 Task: Forward email with the signature Jane Thompson with the subject Thank you for your participation from softage.8@softage.net to softage.6@softage.net and softage.1@softage.net with BCC to softage.2@softage.net with the message I would like to request a project update on the critical path.
Action: Mouse moved to (1115, 188)
Screenshot: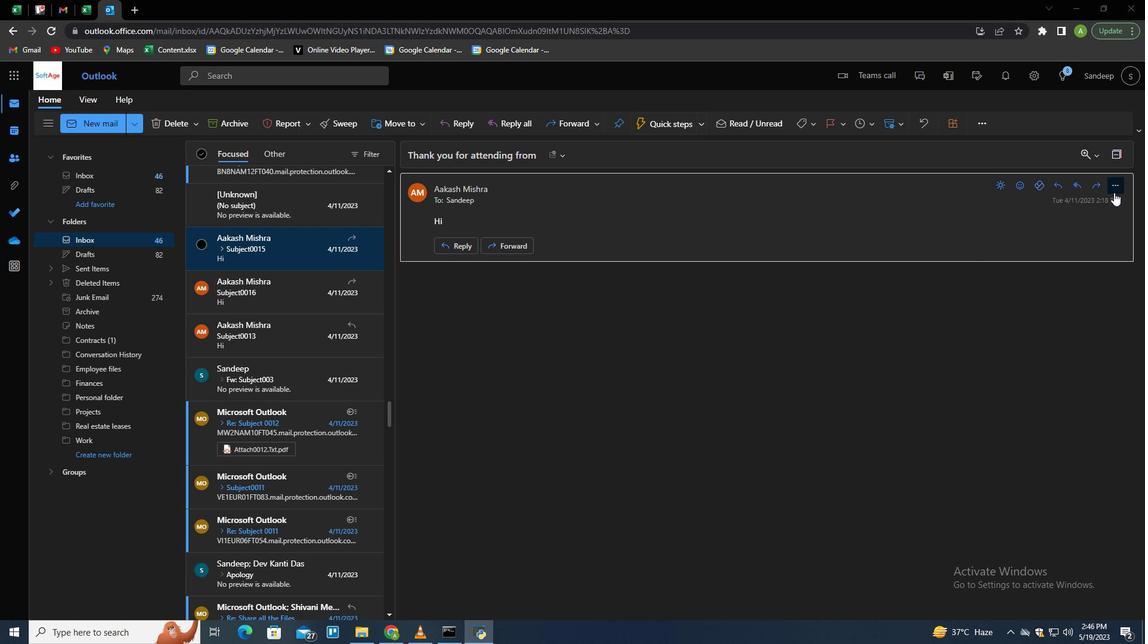 
Action: Mouse pressed left at (1115, 188)
Screenshot: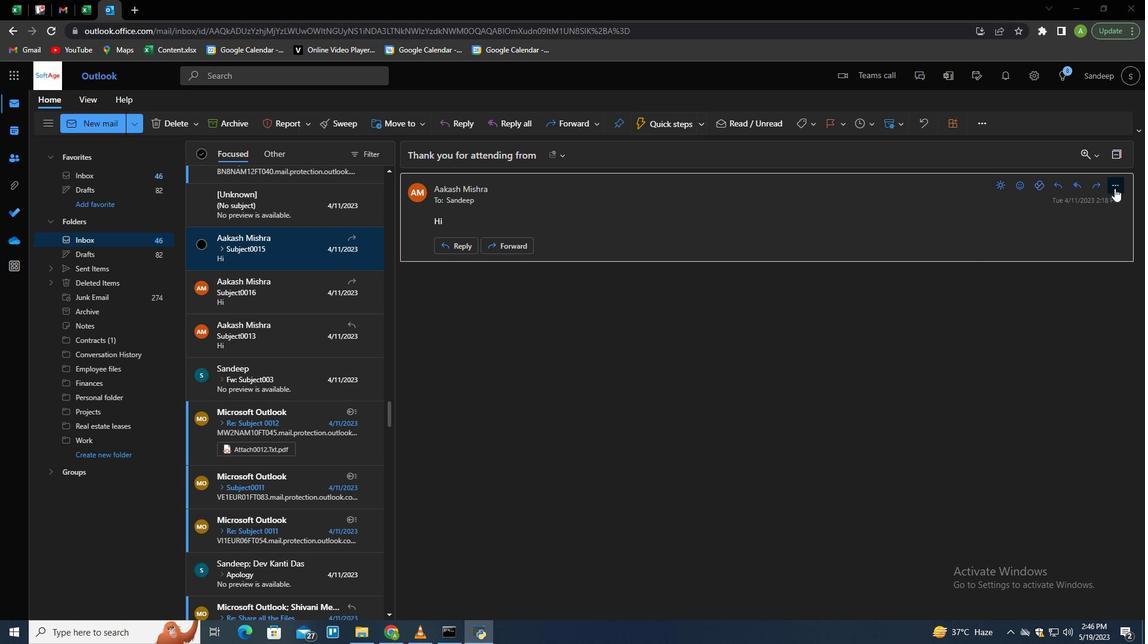 
Action: Mouse moved to (1054, 244)
Screenshot: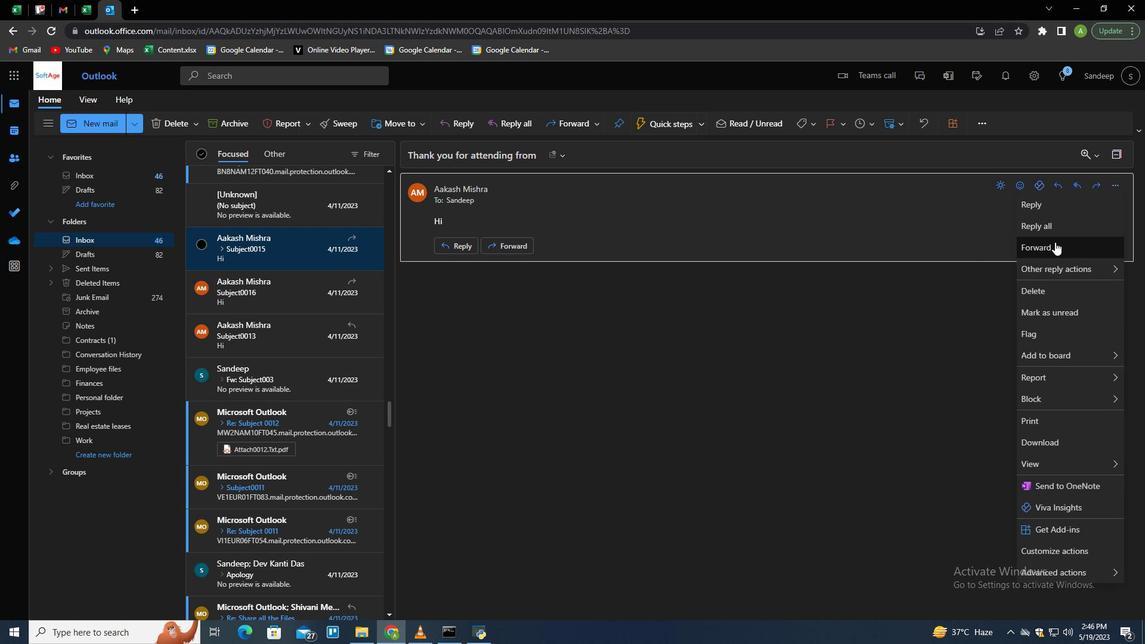 
Action: Mouse pressed left at (1054, 244)
Screenshot: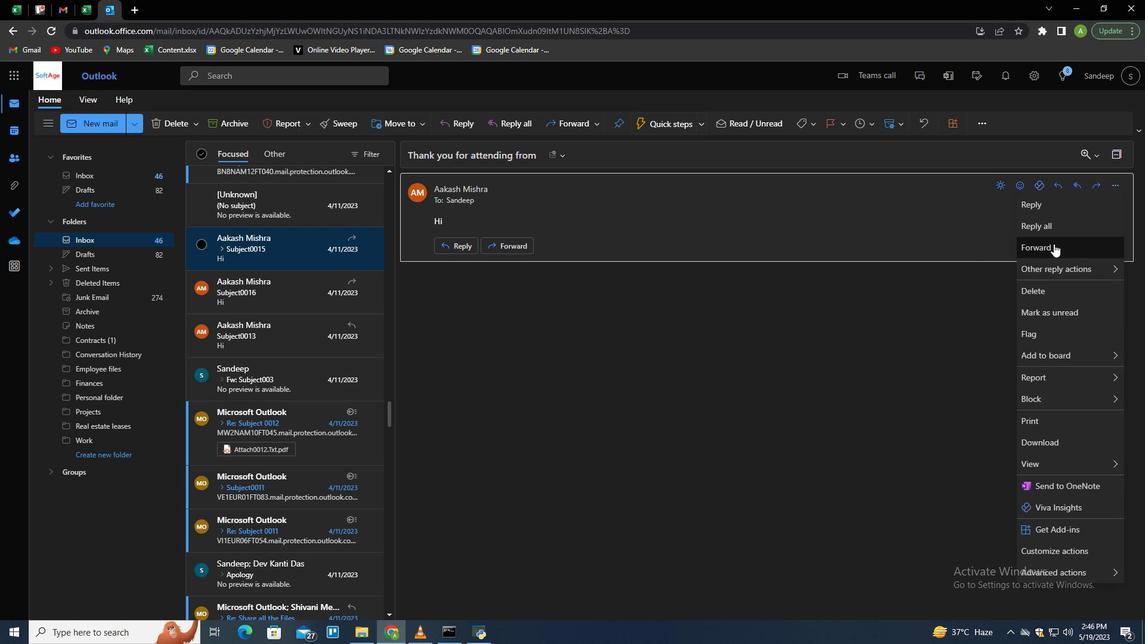 
Action: Mouse moved to (809, 122)
Screenshot: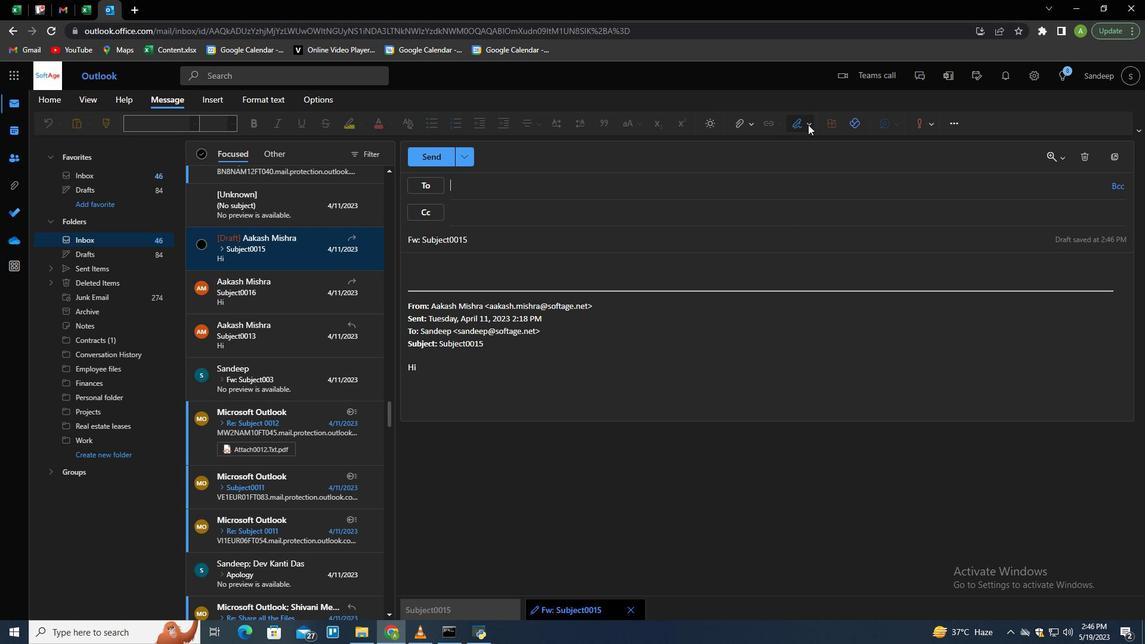 
Action: Mouse pressed left at (809, 122)
Screenshot: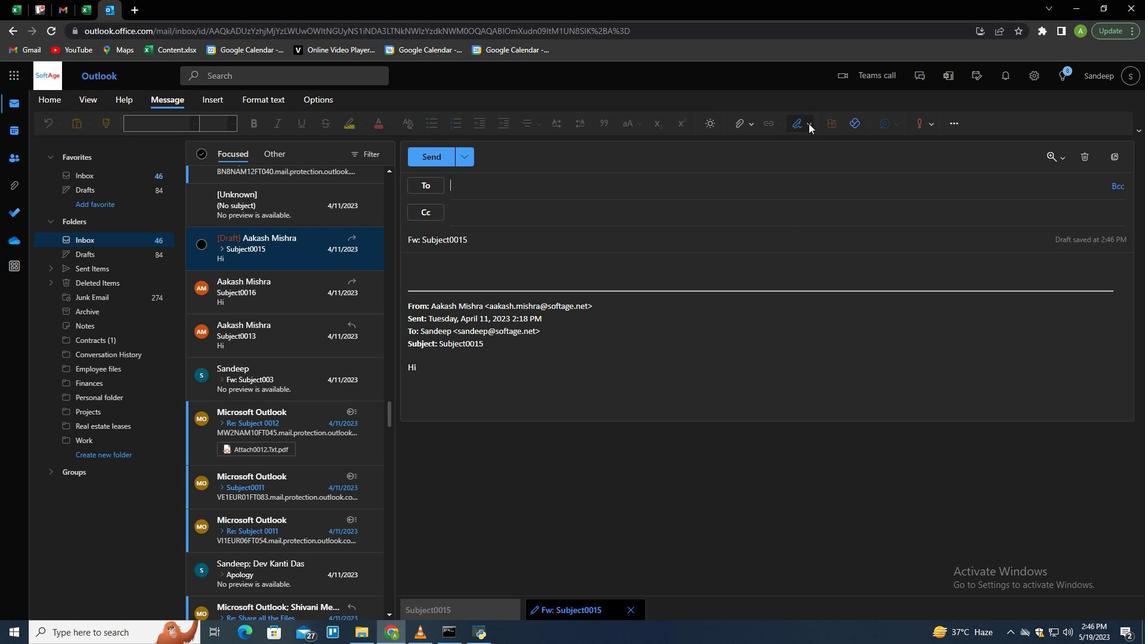 
Action: Mouse moved to (788, 170)
Screenshot: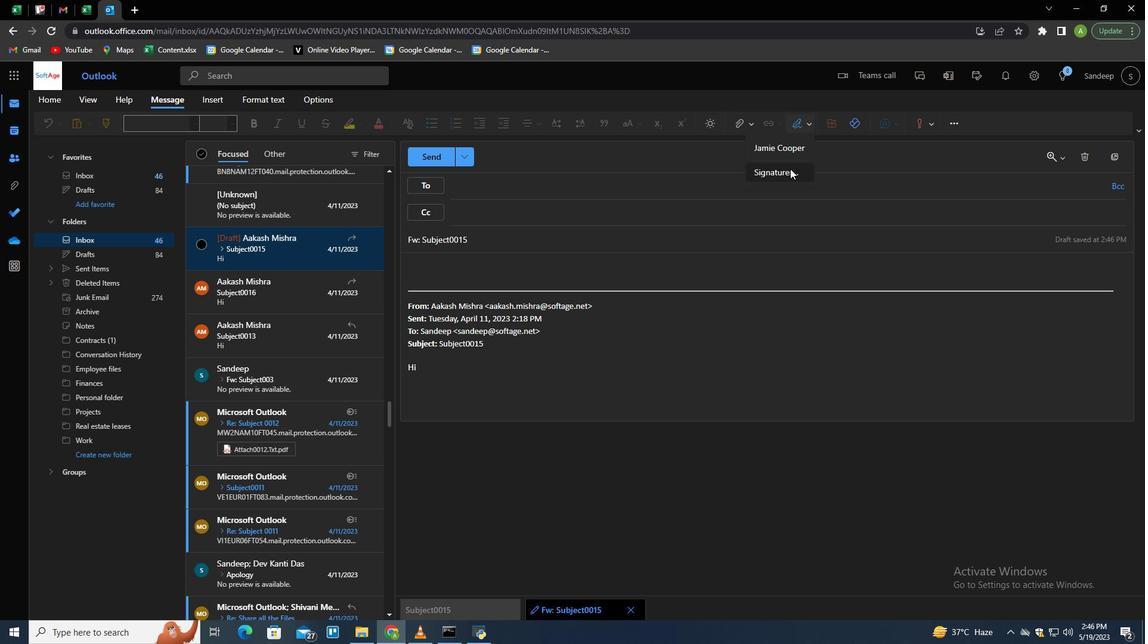 
Action: Mouse pressed left at (788, 170)
Screenshot: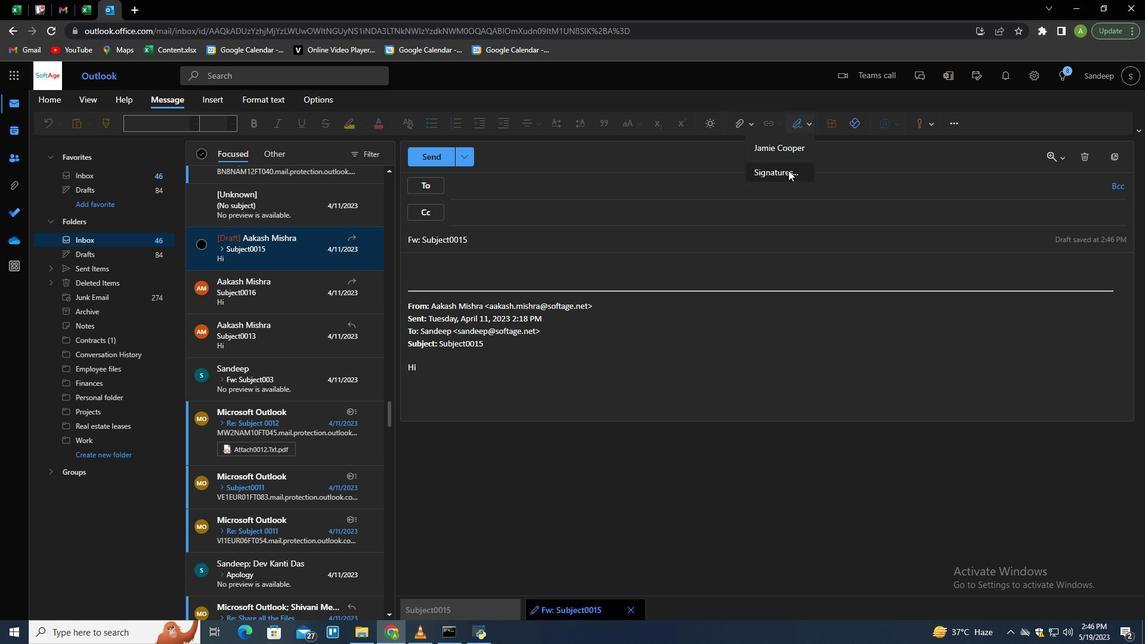 
Action: Mouse moved to (816, 224)
Screenshot: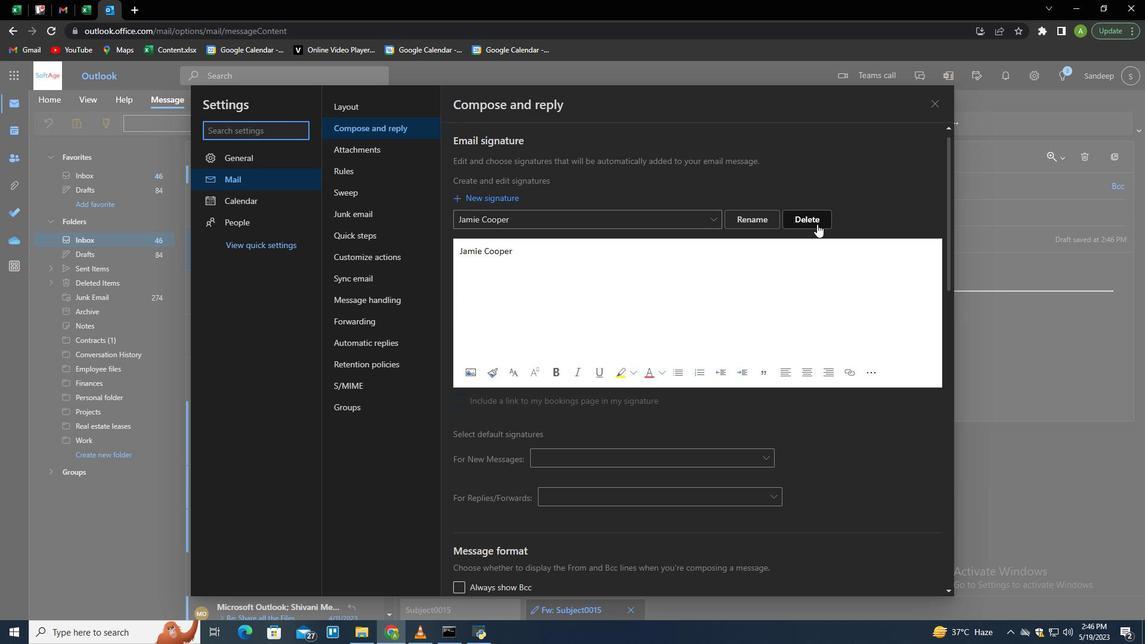 
Action: Mouse pressed left at (816, 224)
Screenshot: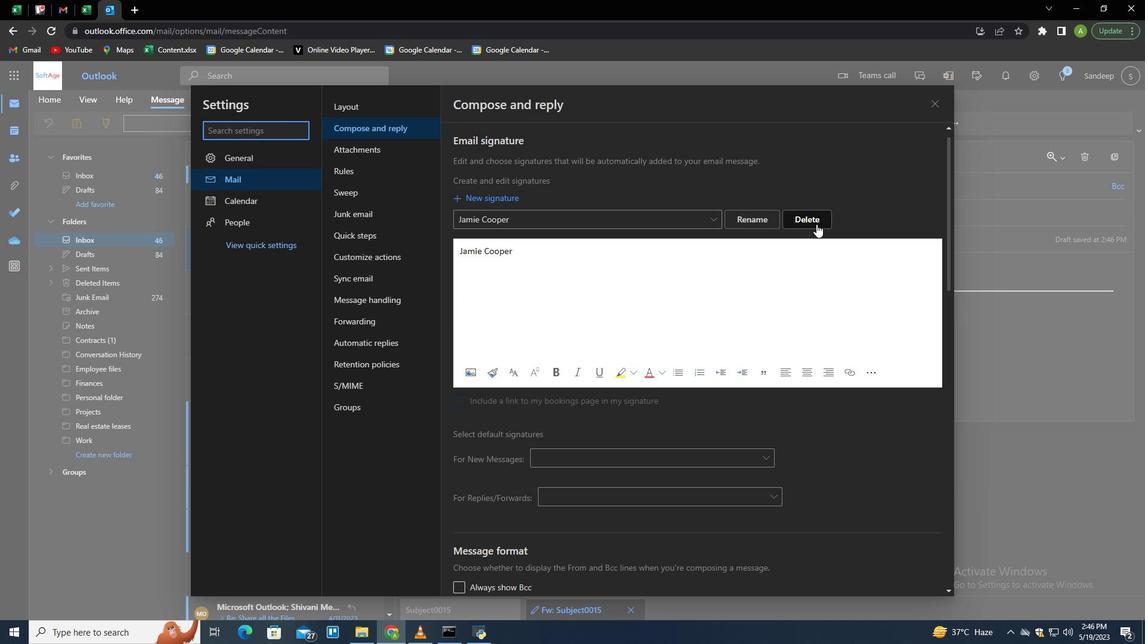 
Action: Mouse moved to (814, 219)
Screenshot: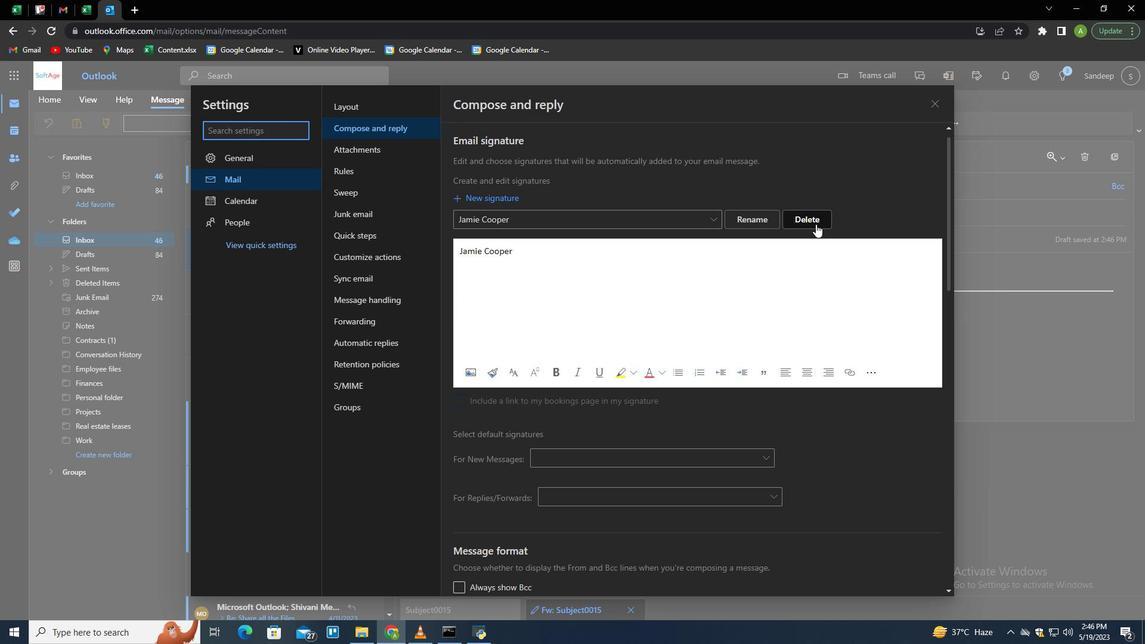 
Action: Mouse pressed left at (814, 219)
Screenshot: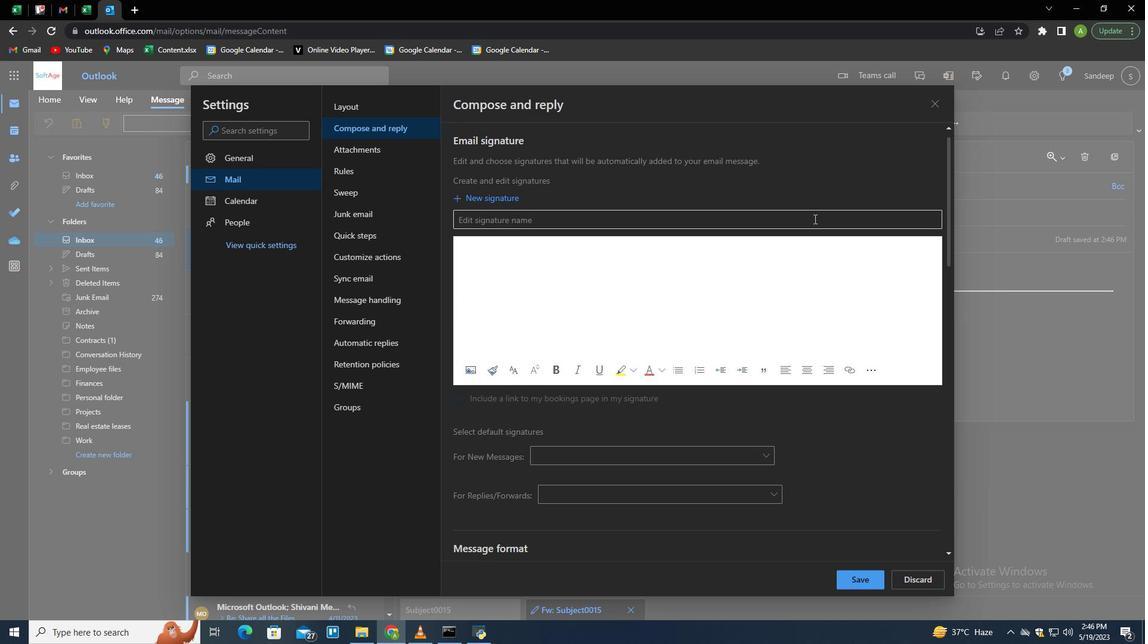 
Action: Key pressed <Key.shift>Jane<Key.space><Key.shift>Thompson<Key.tab><Key.shift>Jane<Key.space><Key.shift>Thompson
Screenshot: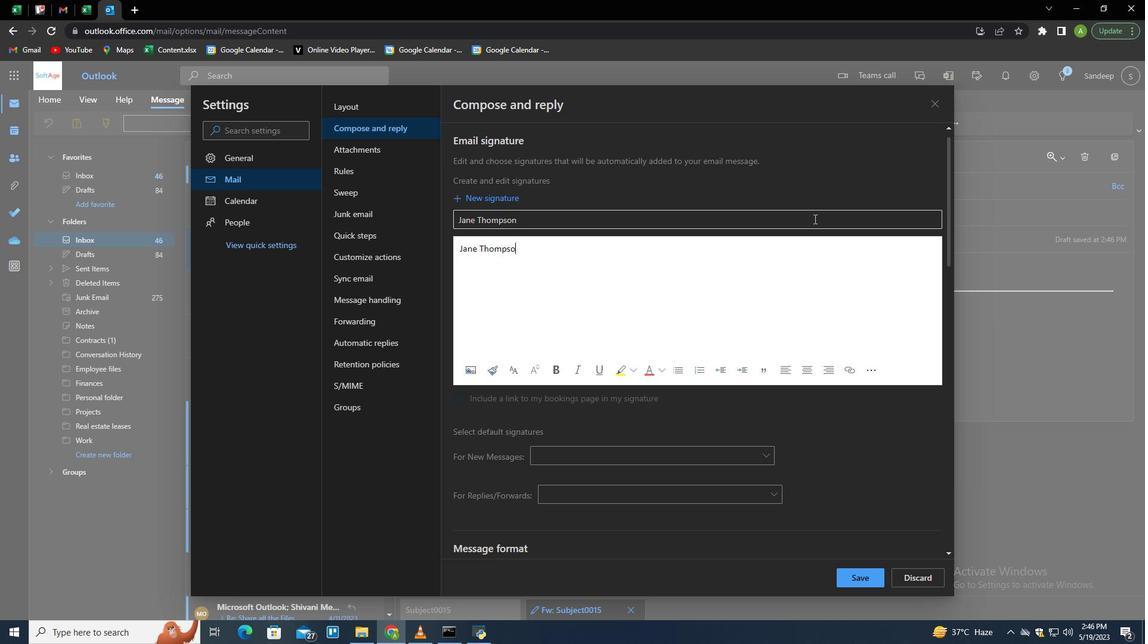 
Action: Mouse moved to (862, 578)
Screenshot: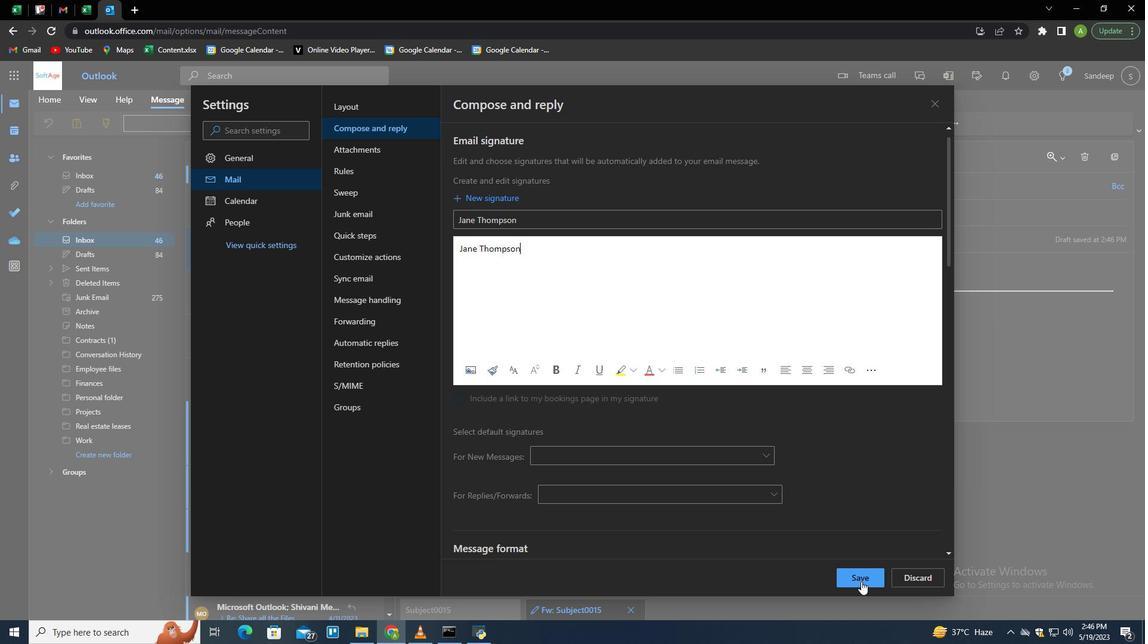 
Action: Mouse pressed left at (862, 578)
Screenshot: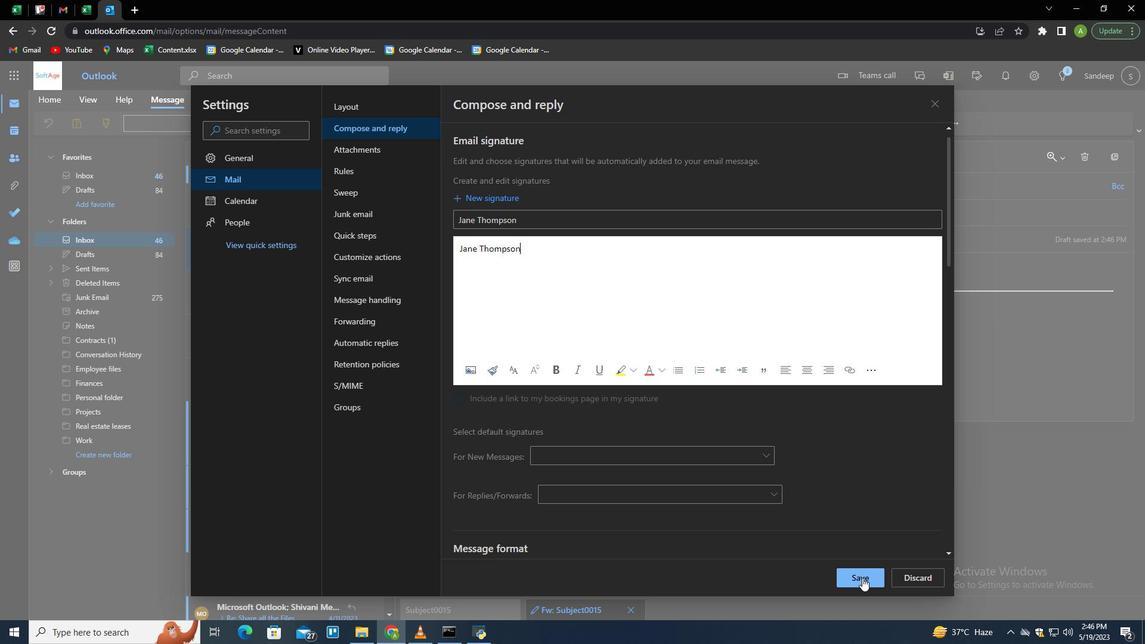 
Action: Mouse moved to (1033, 401)
Screenshot: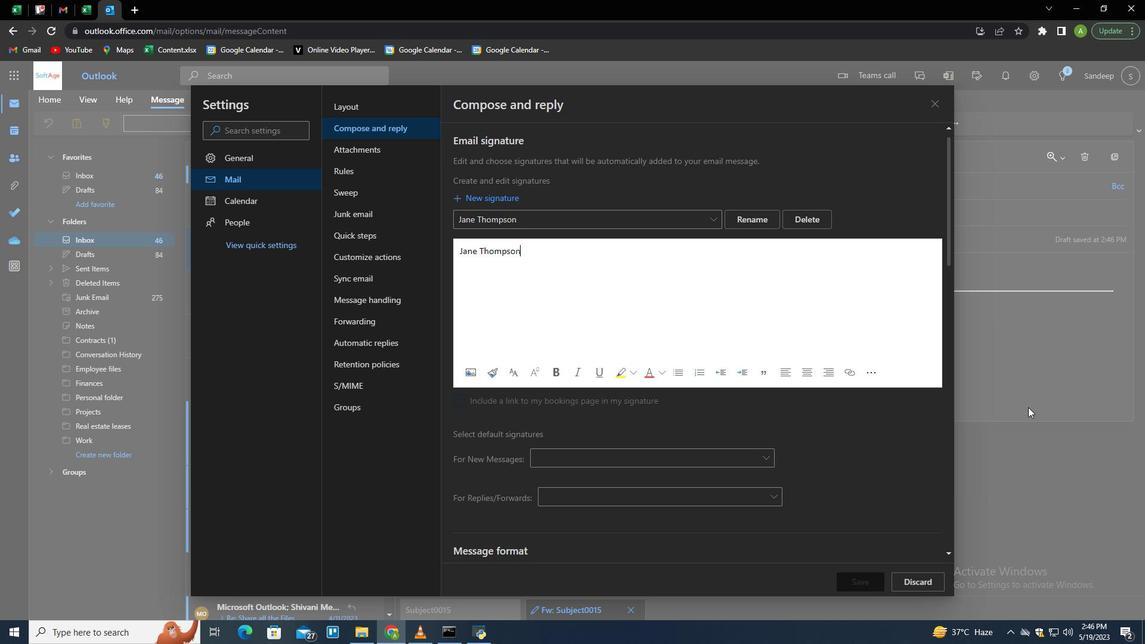 
Action: Mouse pressed left at (1033, 401)
Screenshot: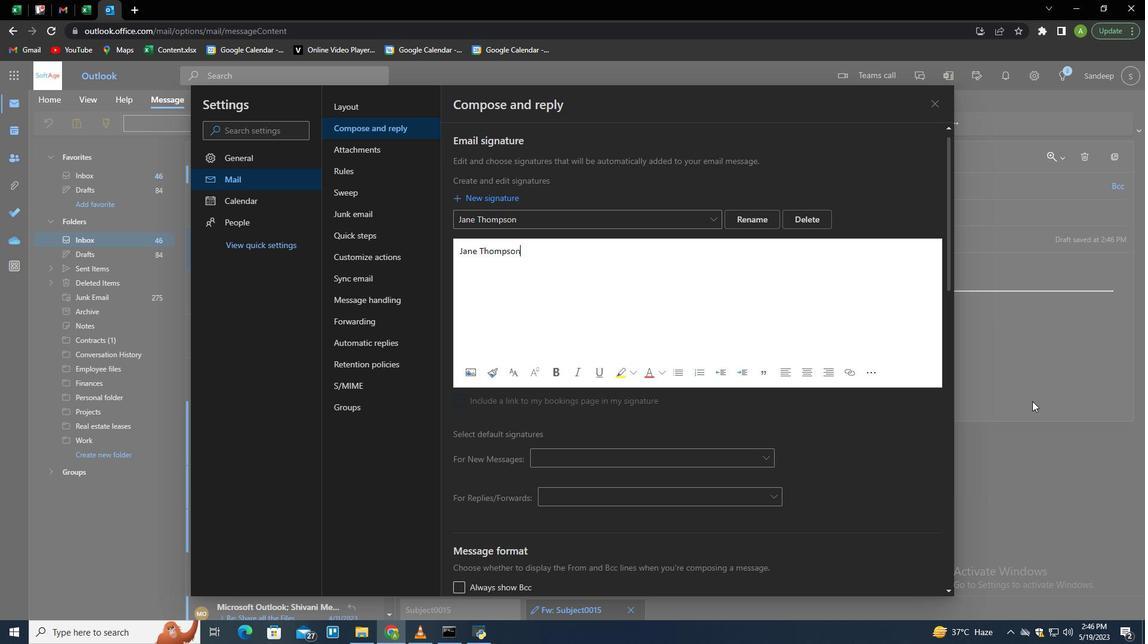 
Action: Mouse moved to (806, 128)
Screenshot: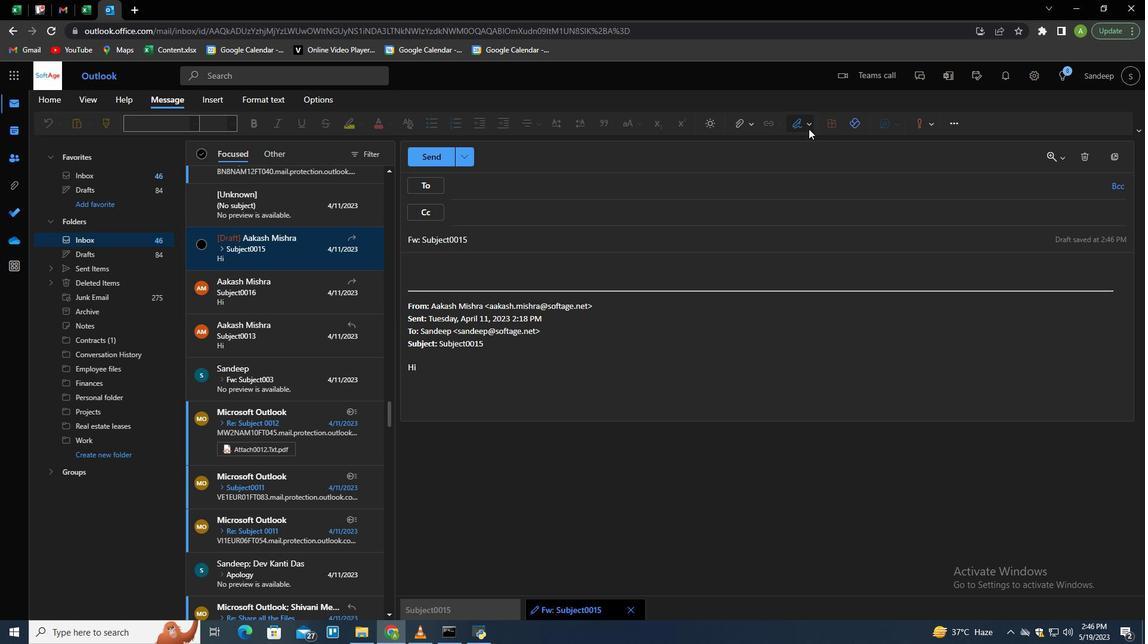 
Action: Mouse pressed left at (806, 128)
Screenshot: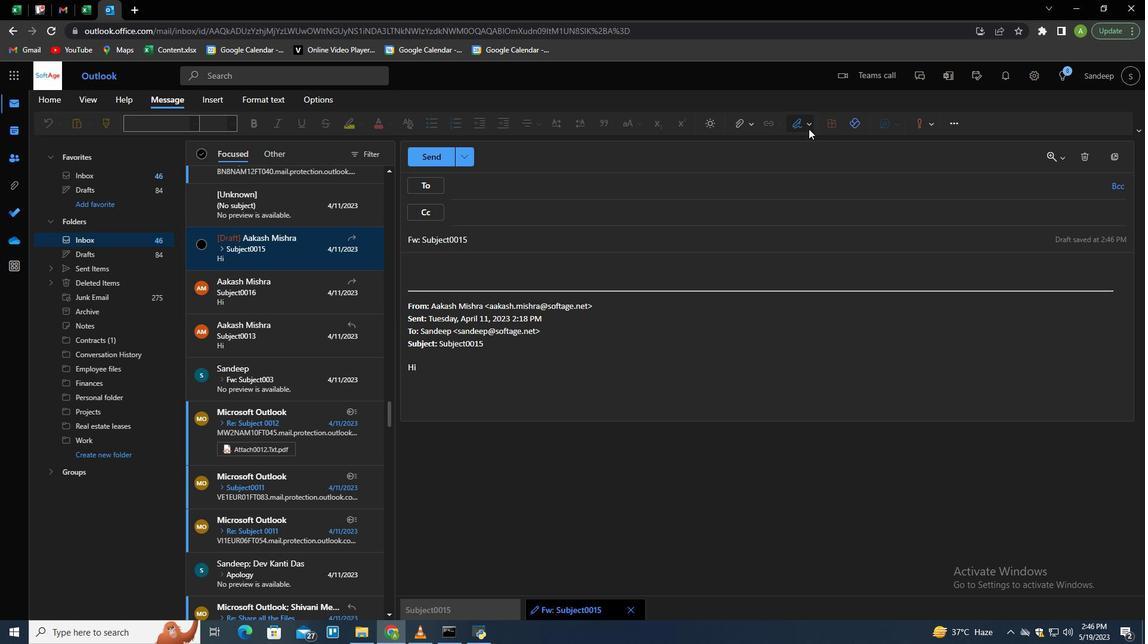 
Action: Mouse moved to (794, 150)
Screenshot: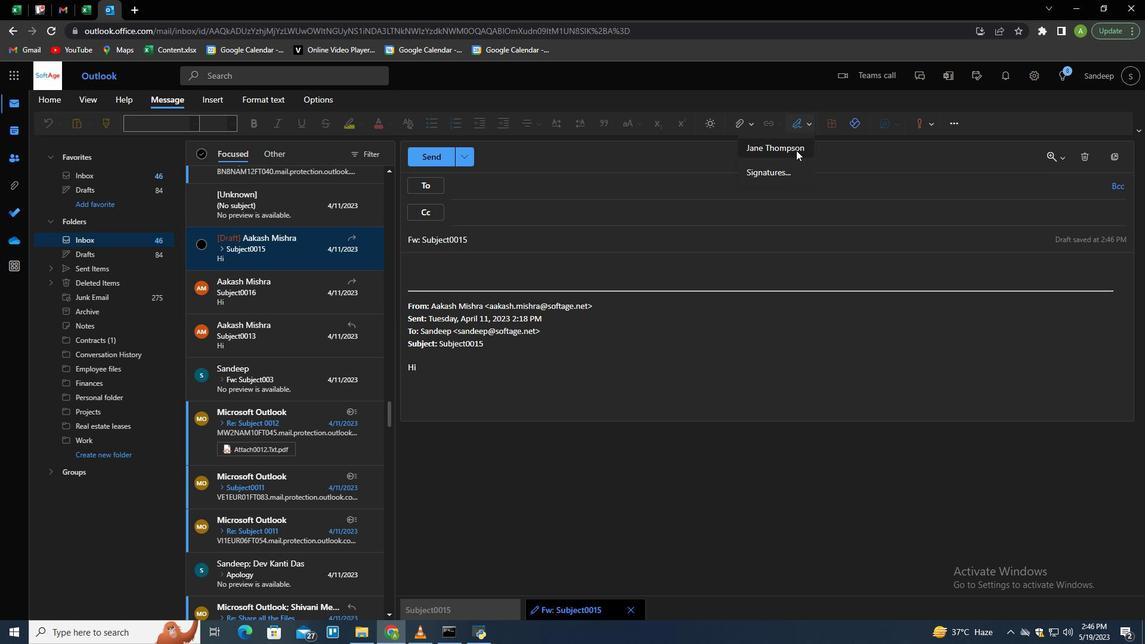 
Action: Mouse pressed left at (794, 150)
Screenshot: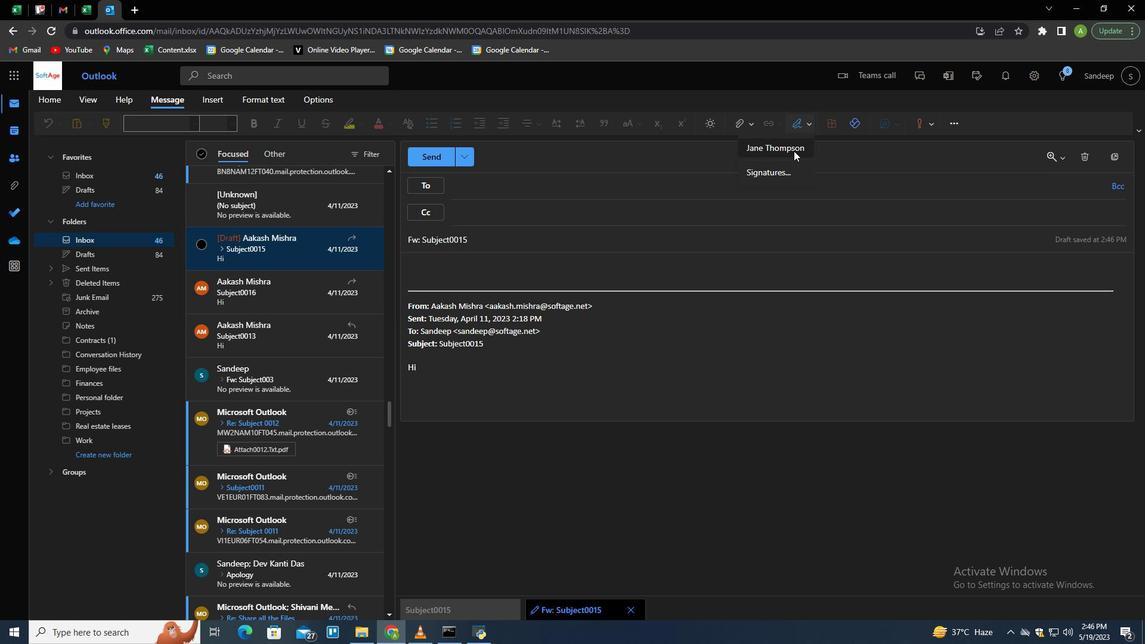 
Action: Mouse moved to (420, 238)
Screenshot: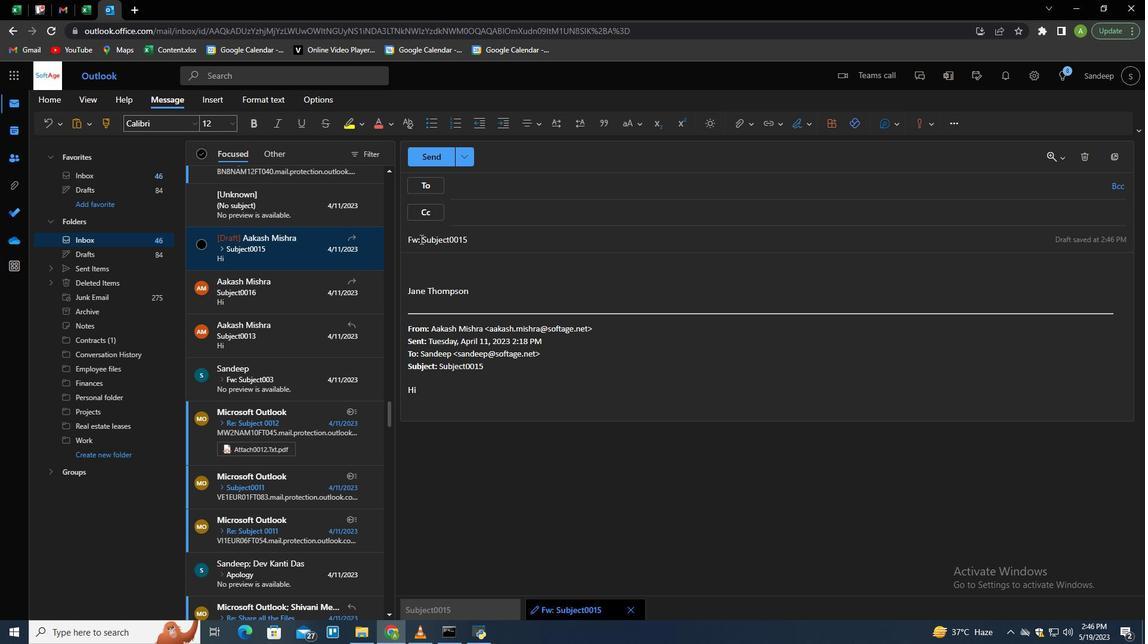 
Action: Mouse pressed left at (420, 238)
Screenshot: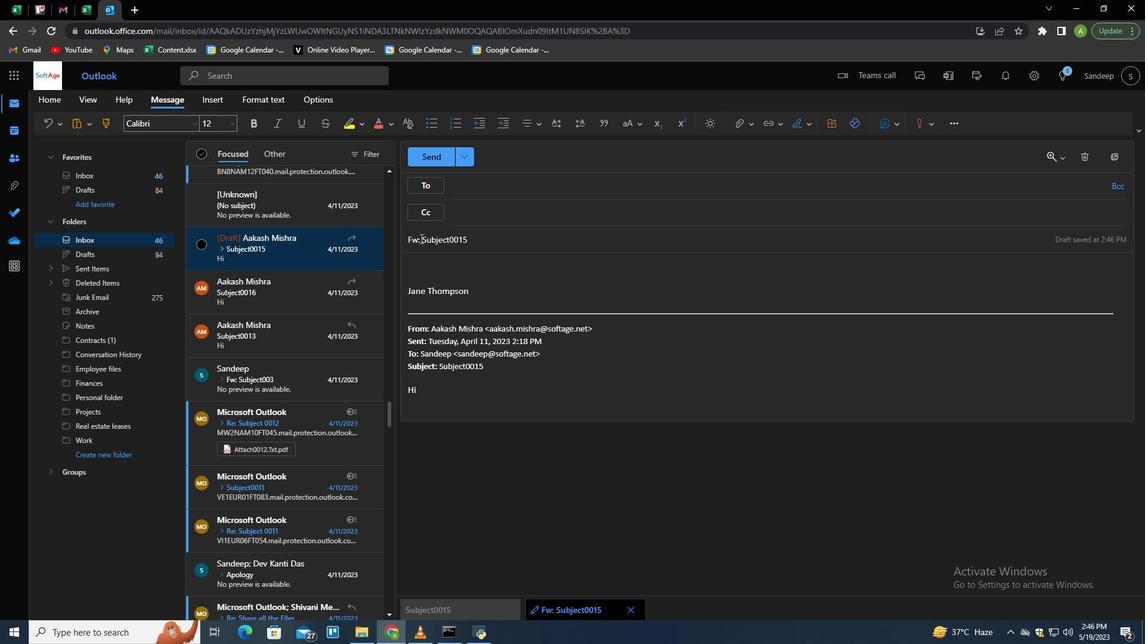 
Action: Mouse moved to (496, 254)
Screenshot: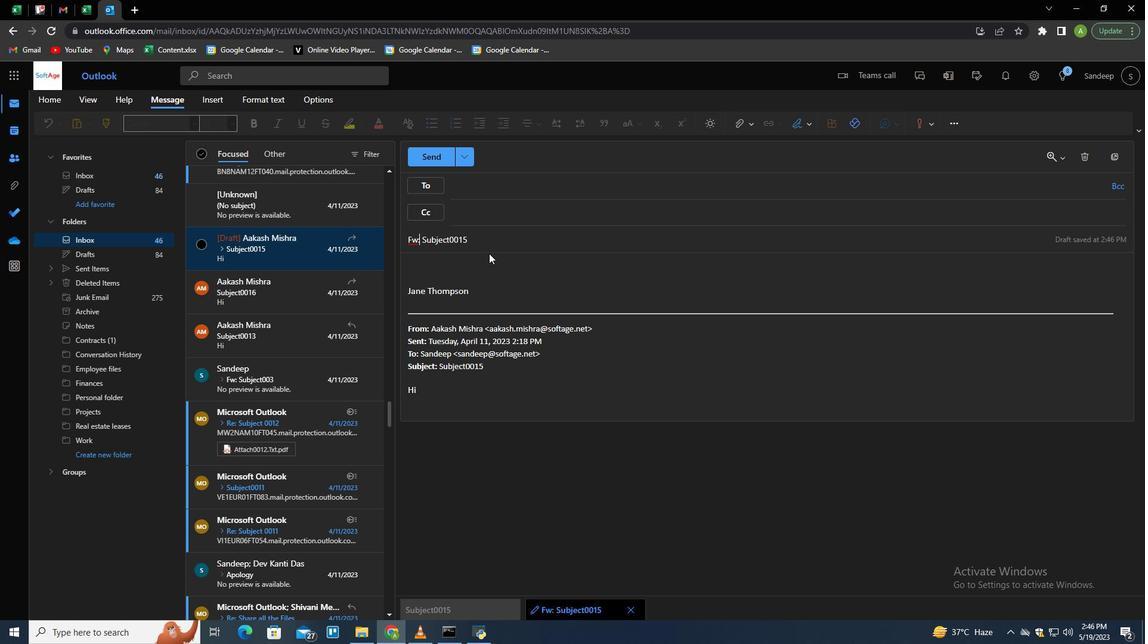 
Action: Key pressed <Key.right><Key.shift_r><Key.end><Key.shift>Thank<Key.space>you<Key.tab>
Screenshot: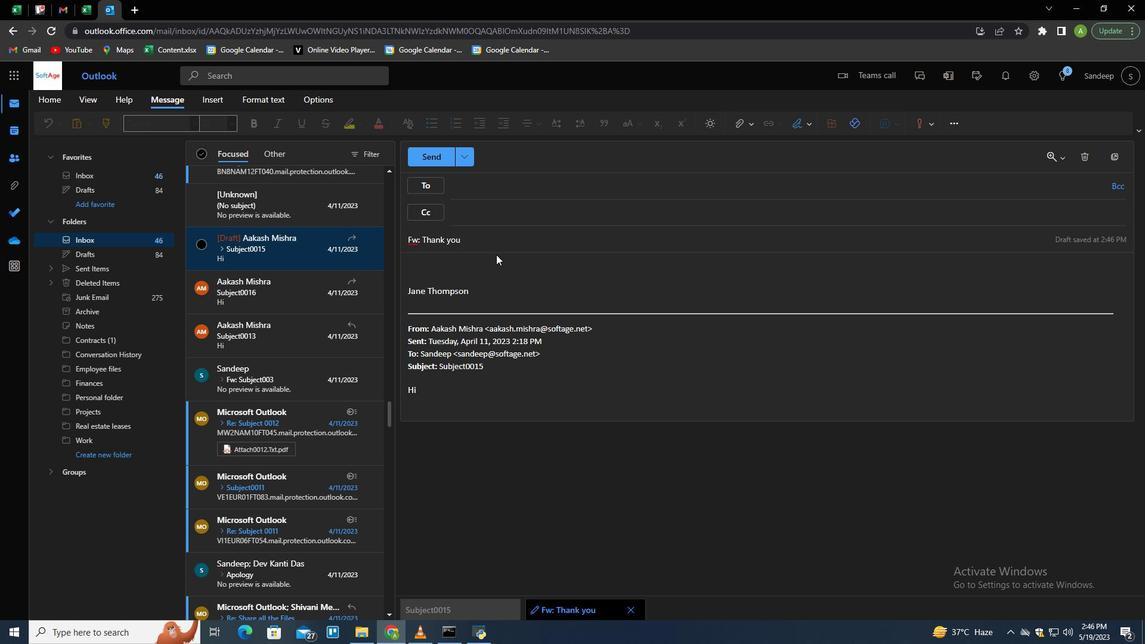 
Action: Mouse moved to (508, 238)
Screenshot: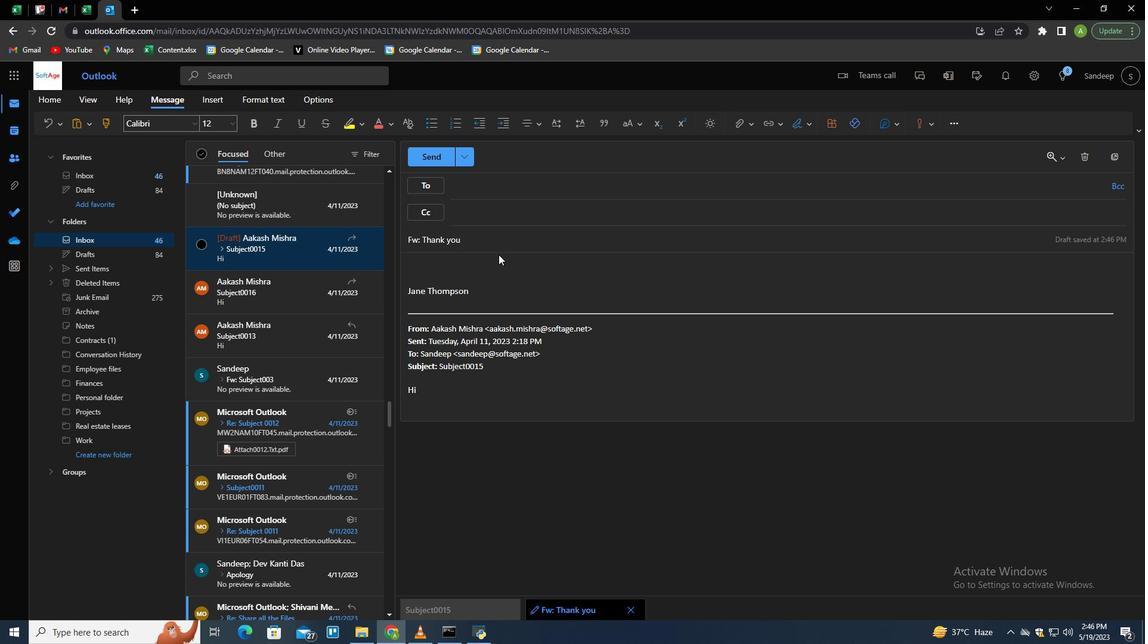 
Action: Mouse pressed left at (508, 238)
Screenshot: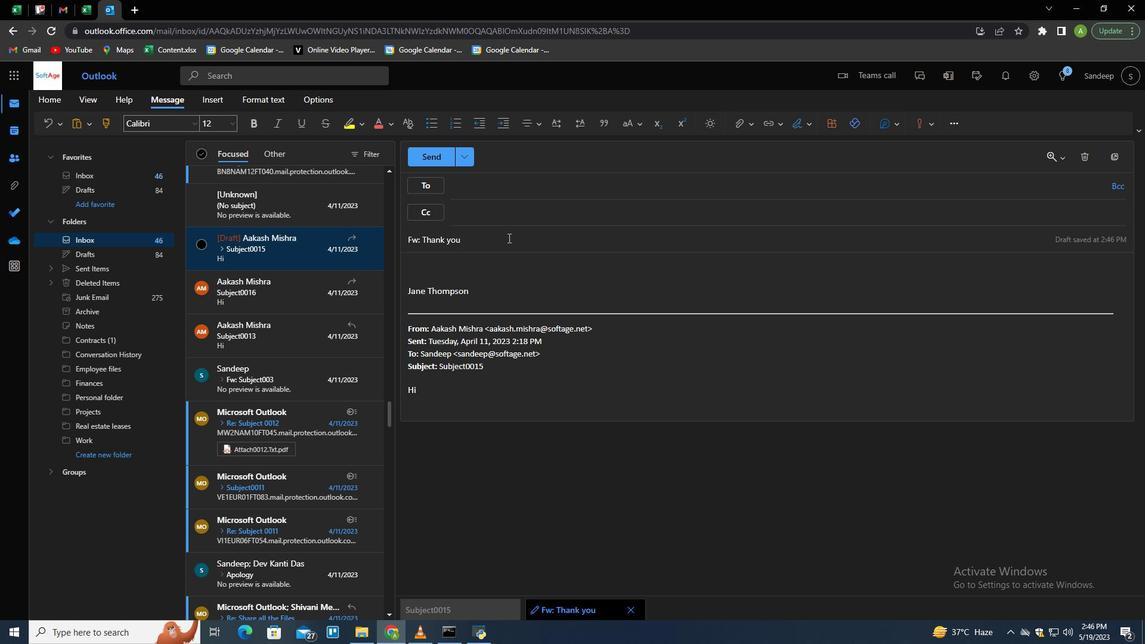 
Action: Key pressed <Key.space>for<Key.space>your<Key.space>participation<Key.tab>
Screenshot: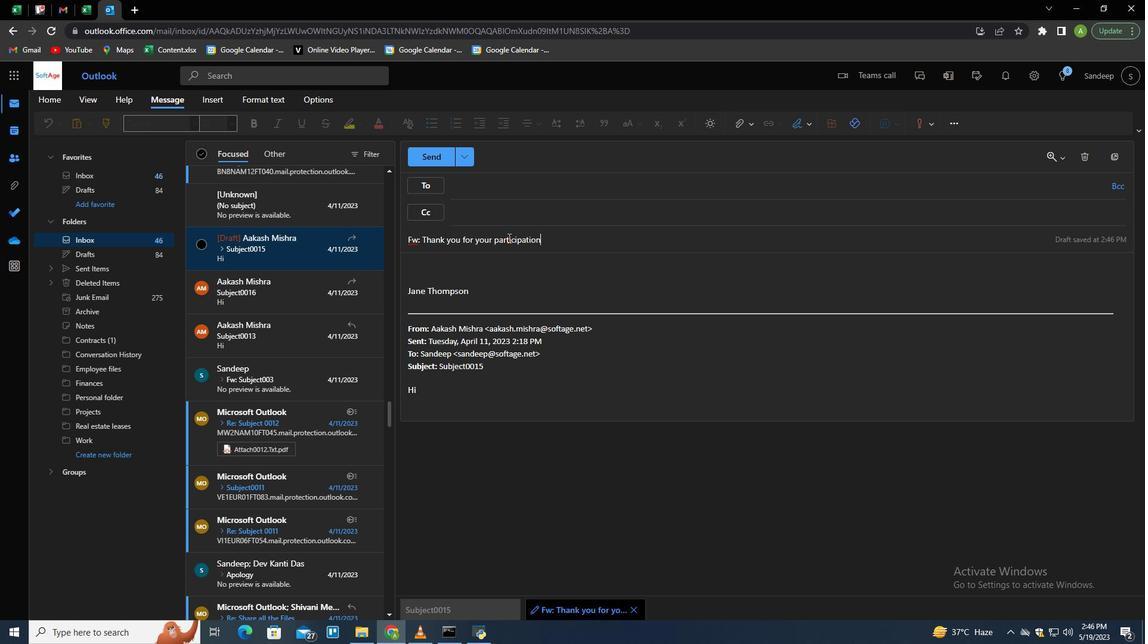 
Action: Mouse moved to (542, 187)
Screenshot: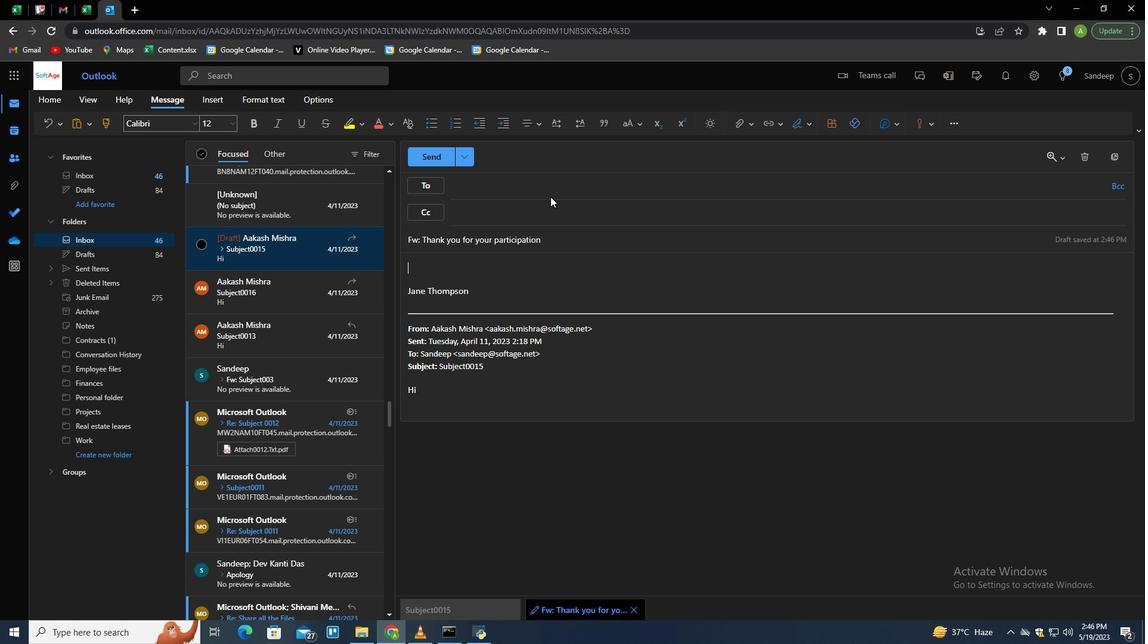 
Action: Mouse pressed left at (542, 187)
Screenshot: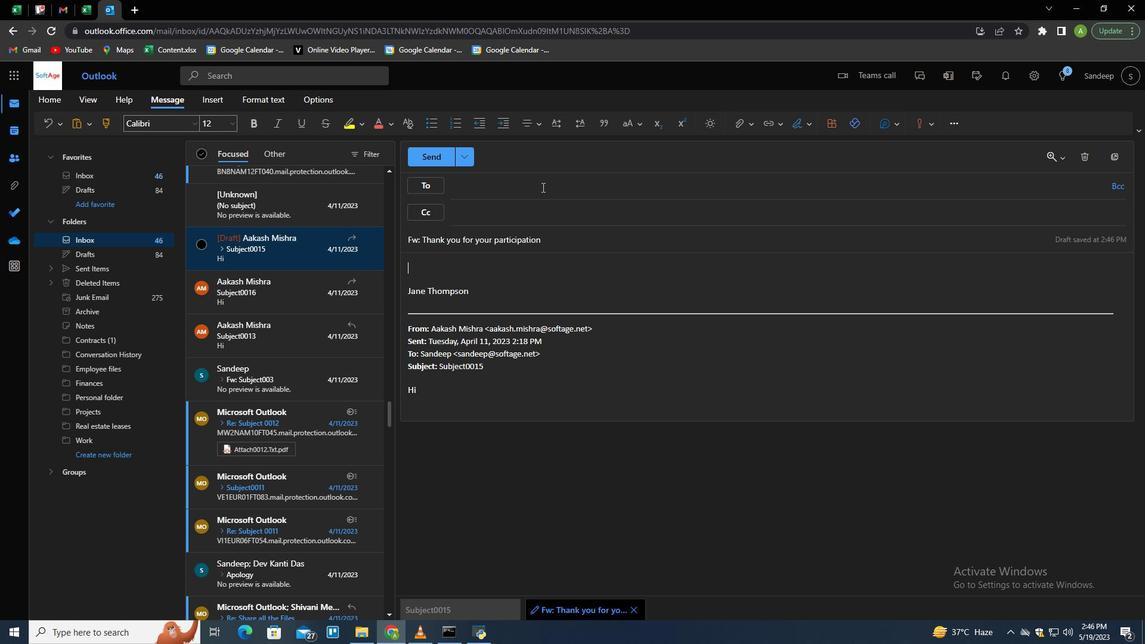 
Action: Key pressed softage.<Key.shift>^<Key.backspace>6<Key.shift><Key.shift>#<Key.backspace><Key.shift>@softage.net<Key.enter>softae<Key.backspace>ge.1<Key.shift>@softage.net<Key.enter>
Screenshot: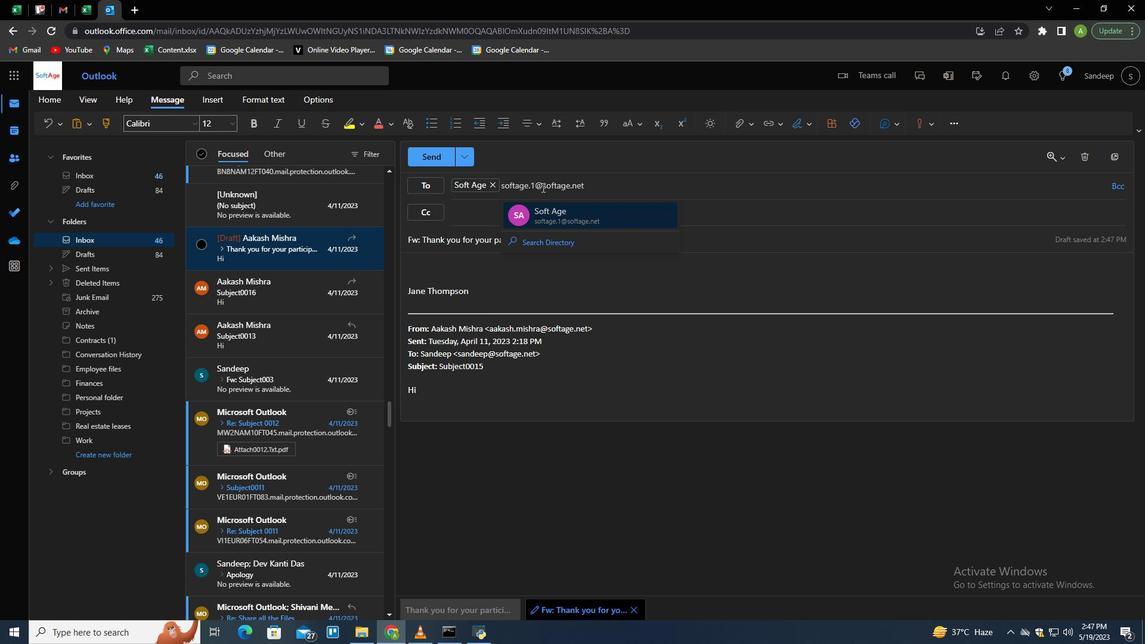 
Action: Mouse moved to (1123, 182)
Screenshot: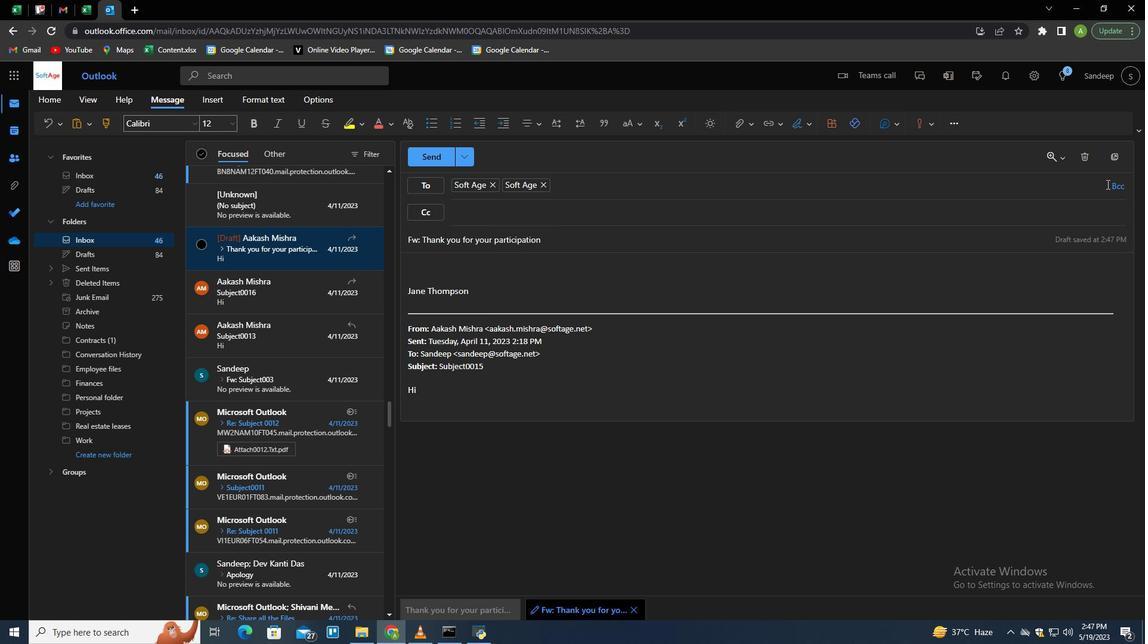 
Action: Mouse pressed left at (1123, 182)
Screenshot: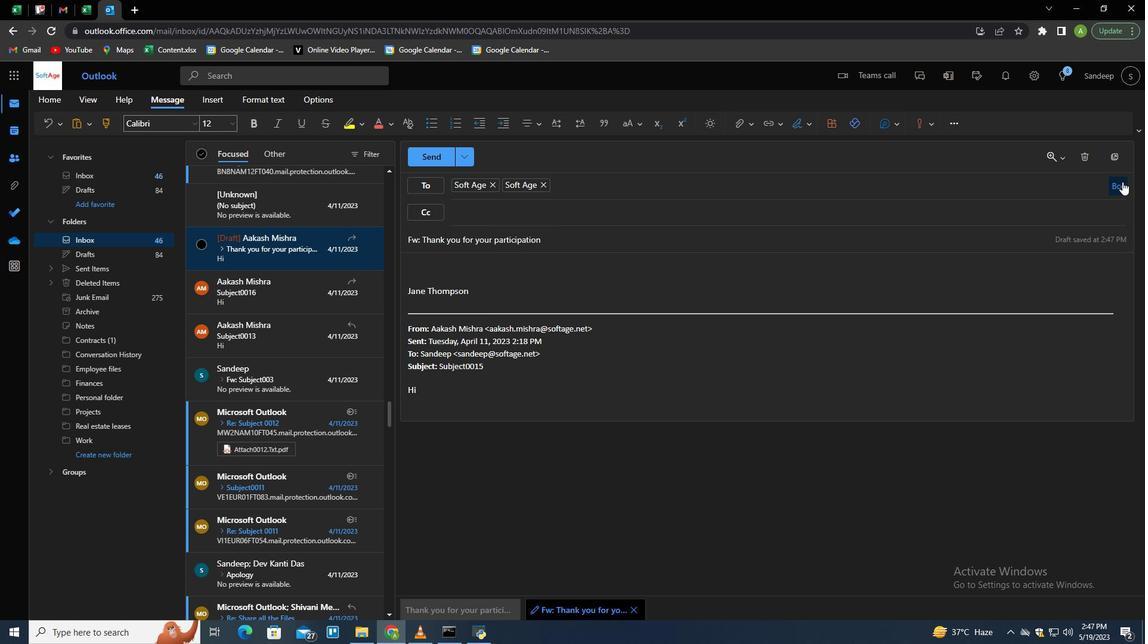 
Action: Mouse moved to (537, 243)
Screenshot: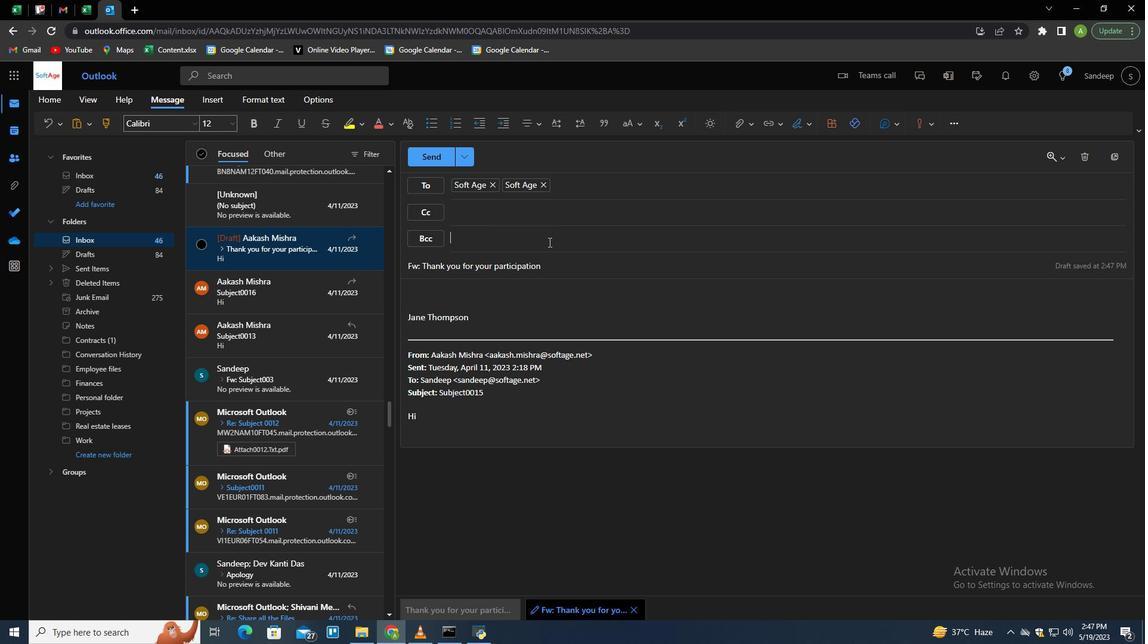 
Action: Mouse pressed left at (537, 243)
Screenshot: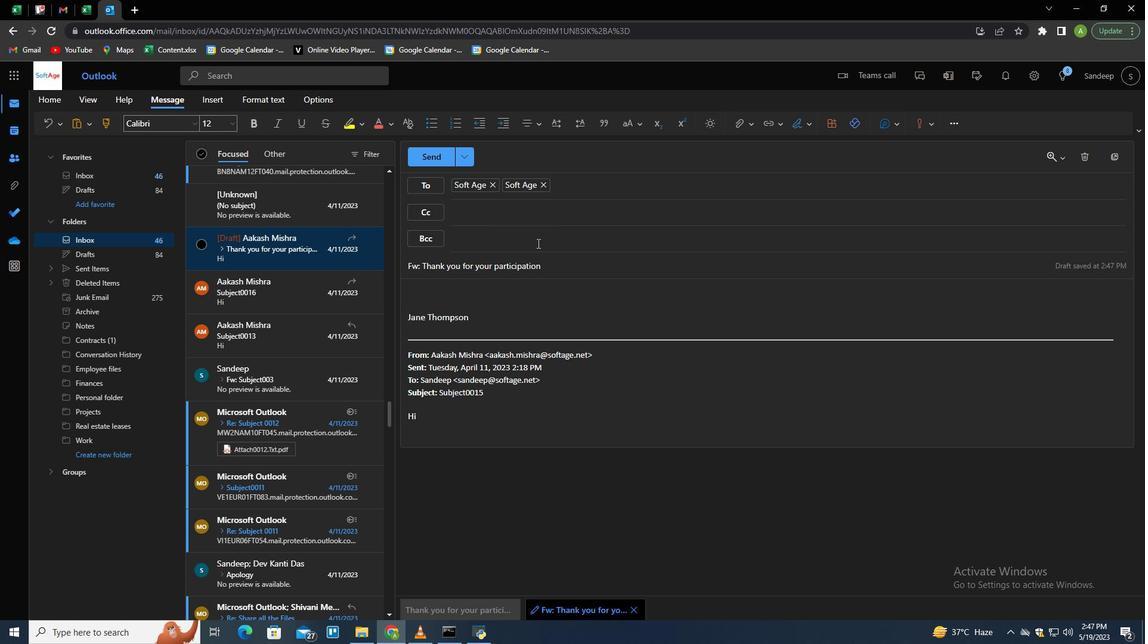 
Action: Key pressed softage.2<Key.shift>@sofa<Key.backspace>tage.net<Key.enter>
Screenshot: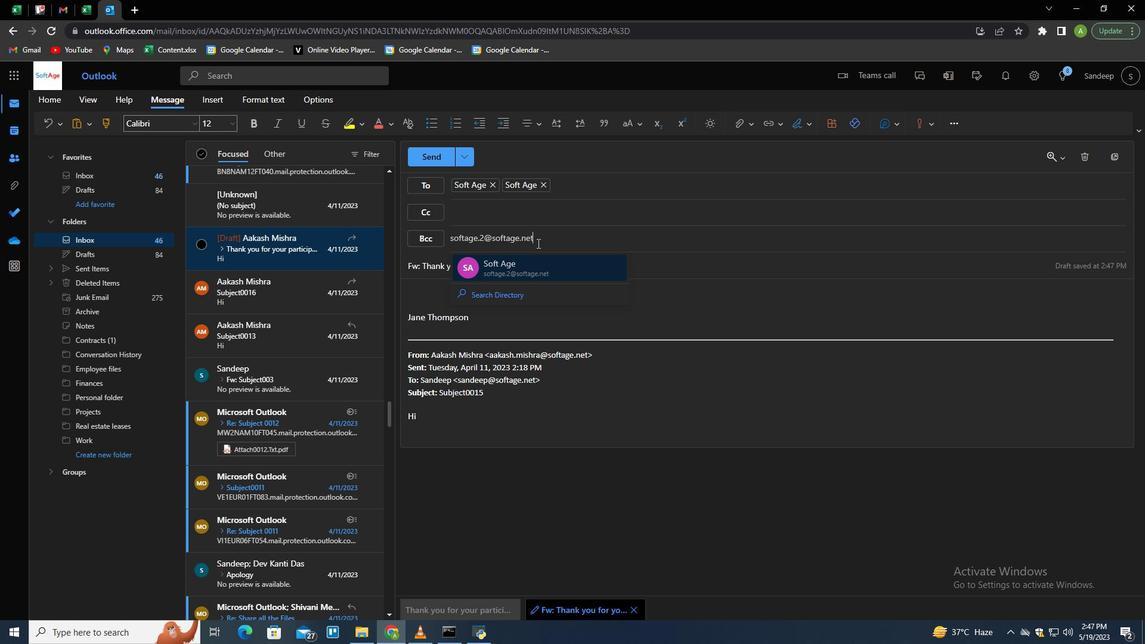 
Action: Mouse moved to (560, 266)
Screenshot: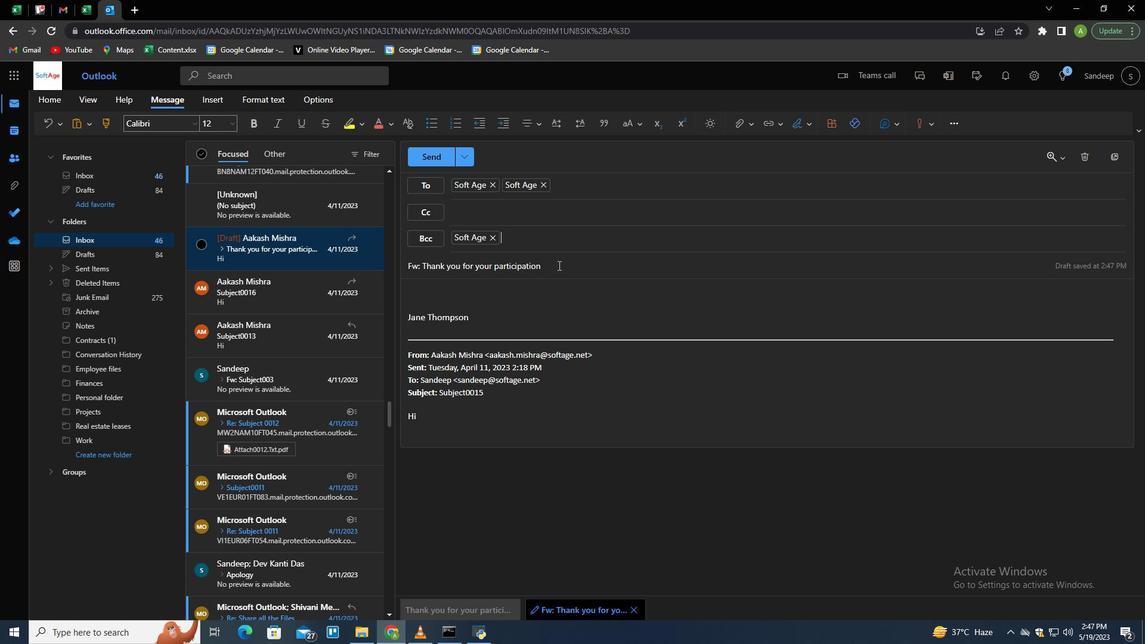 
Action: Mouse pressed left at (560, 266)
Screenshot: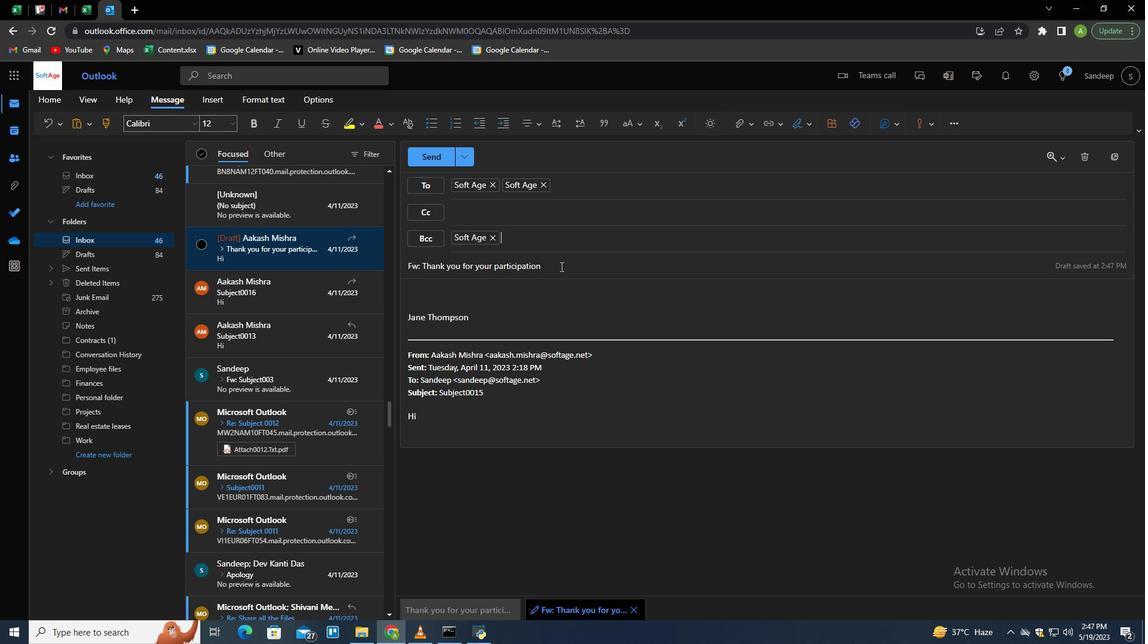 
Action: Key pressed <Key.tab><Key.shift>I<Key.space>would<Key.space>like<Key.space>to<Key.space>requst<Key.backspace><Key.backspace>est<Key.space>a<Key.space>project<Key.space>update<Key.space>on<Key.space>the<Key.space>v<Key.backspace>critical<Key.space>path.<Key.enter>
Screenshot: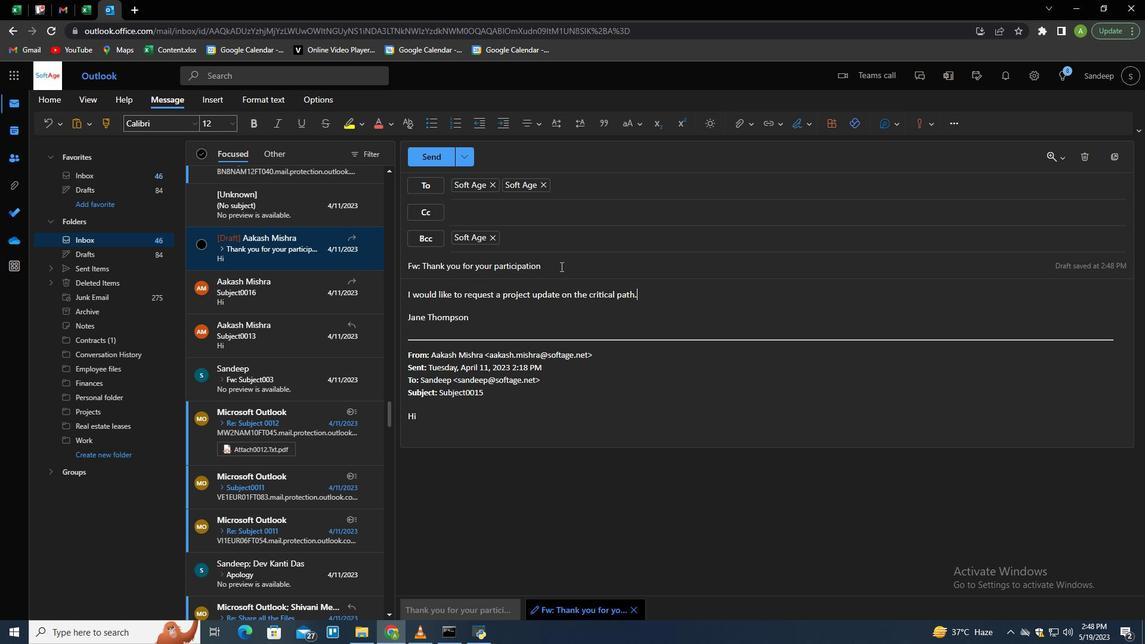 
